 Task: Zoom out the location "Cleveland, Wisconisn, United States" two times.
Action: Mouse moved to (140, 284)
Screenshot: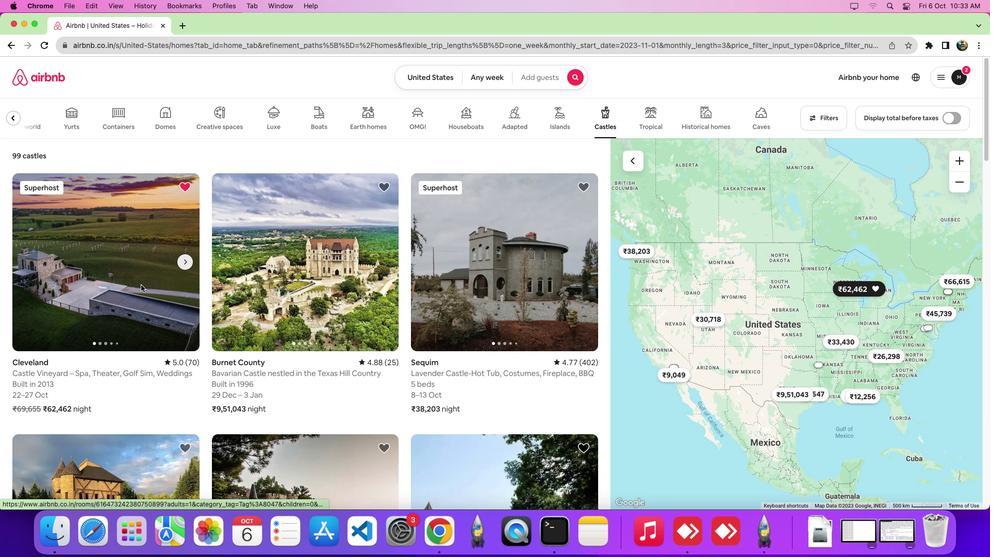 
Action: Mouse pressed left at (140, 284)
Screenshot: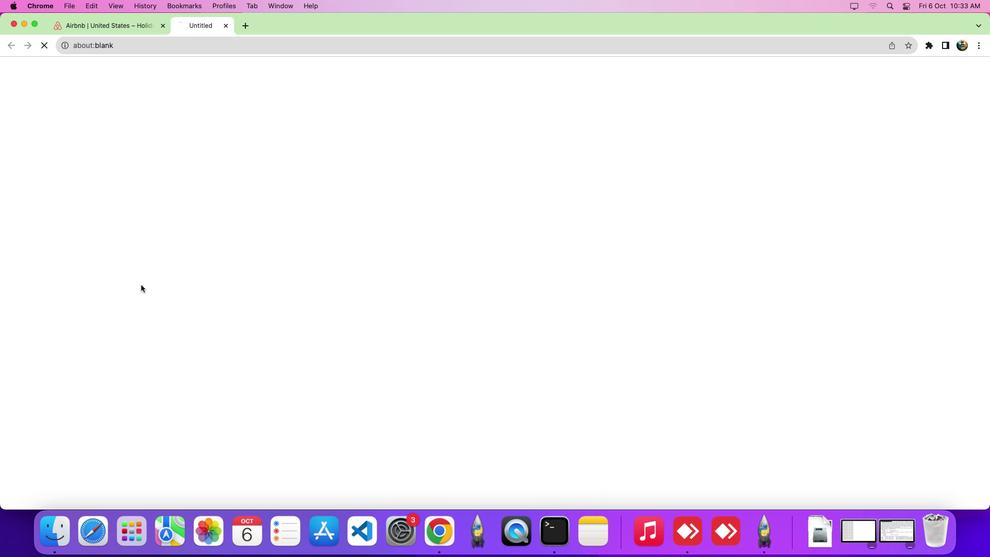 
Action: Mouse moved to (542, 315)
Screenshot: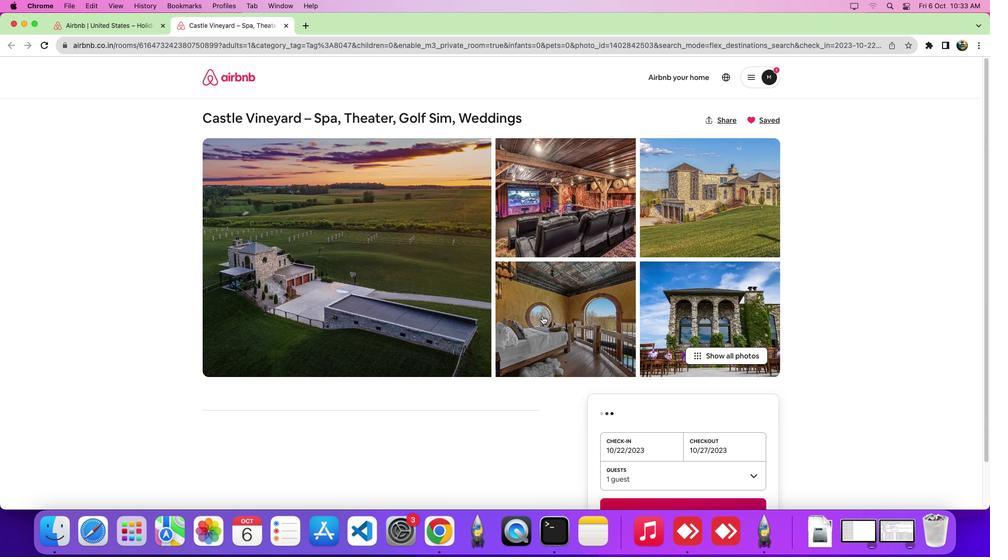 
Action: Mouse scrolled (542, 315) with delta (0, 0)
Screenshot: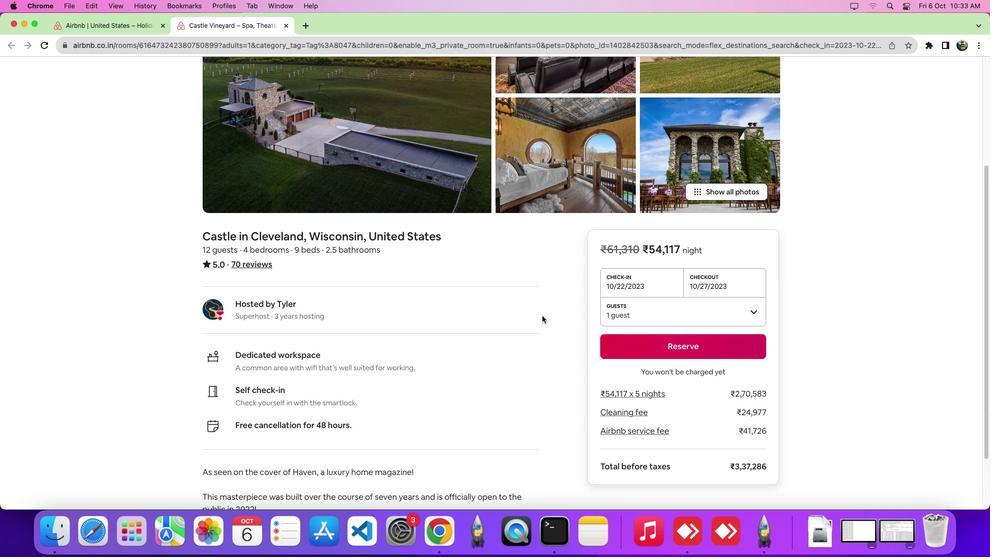 
Action: Mouse scrolled (542, 315) with delta (0, -1)
Screenshot: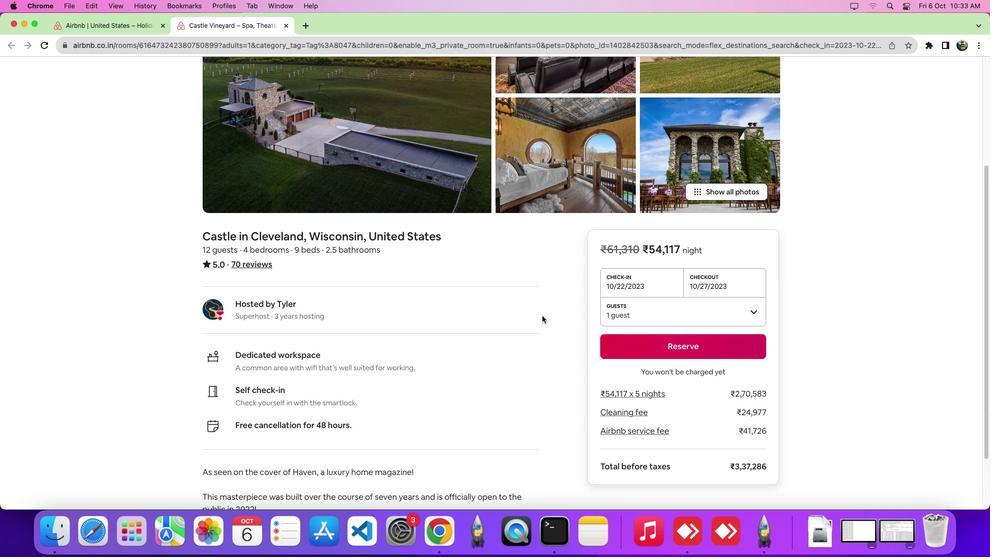 
Action: Mouse scrolled (542, 315) with delta (0, -4)
Screenshot: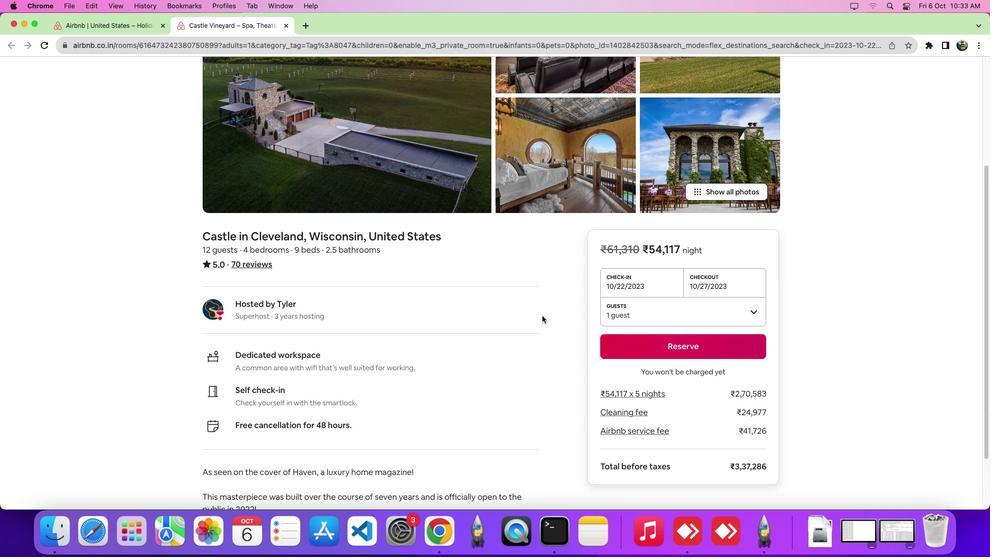 
Action: Mouse scrolled (542, 315) with delta (0, -7)
Screenshot: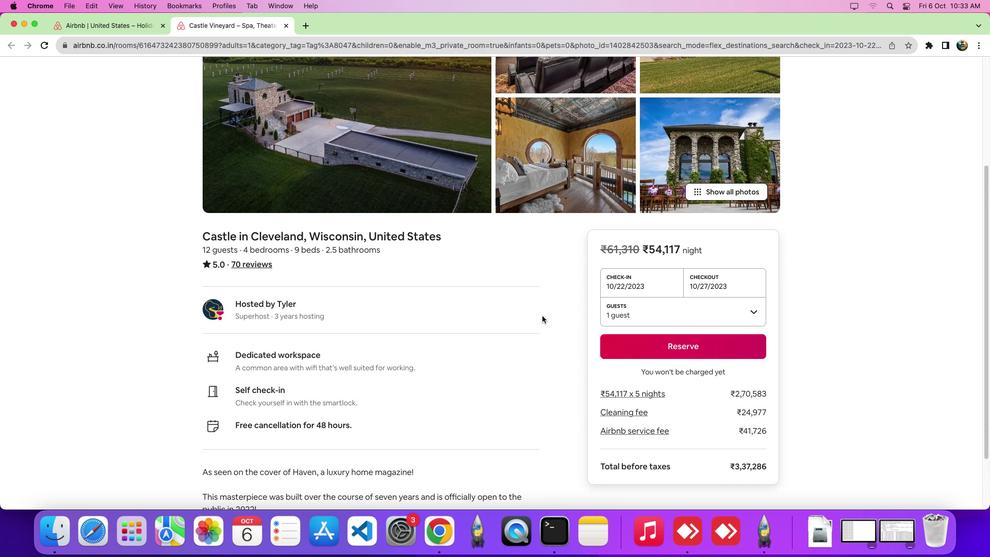 
Action: Mouse scrolled (542, 315) with delta (0, -7)
Screenshot: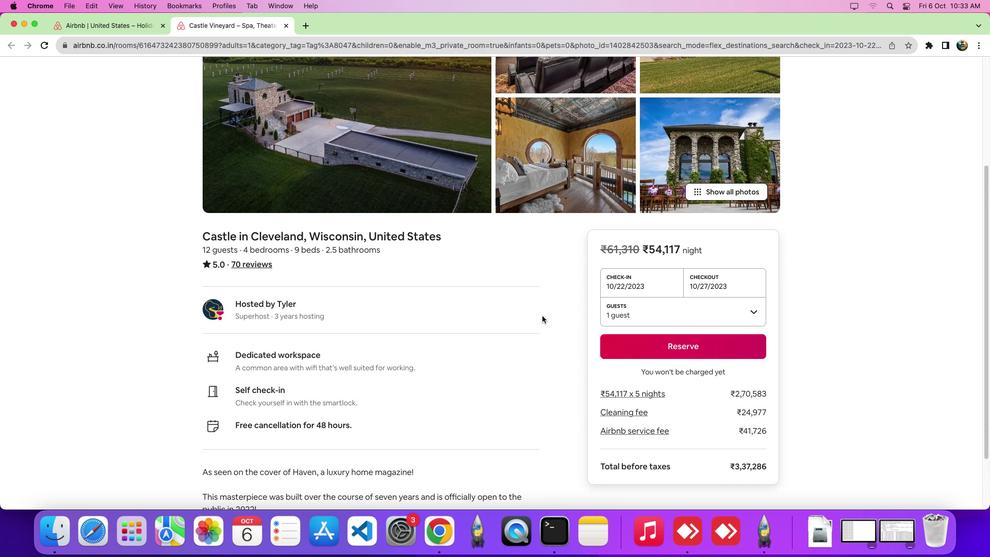 
Action: Mouse scrolled (542, 315) with delta (0, -8)
Screenshot: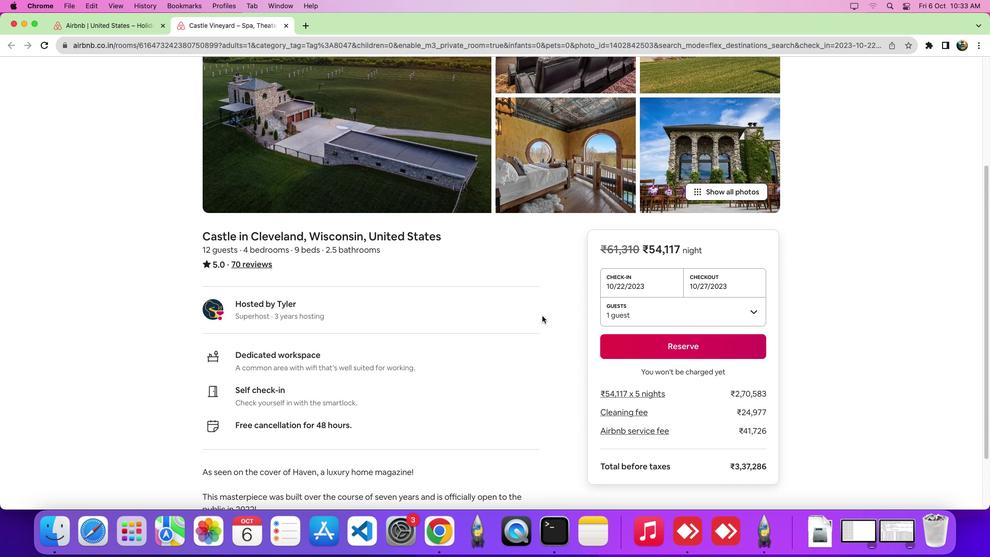 
Action: Mouse scrolled (542, 315) with delta (0, 0)
Screenshot: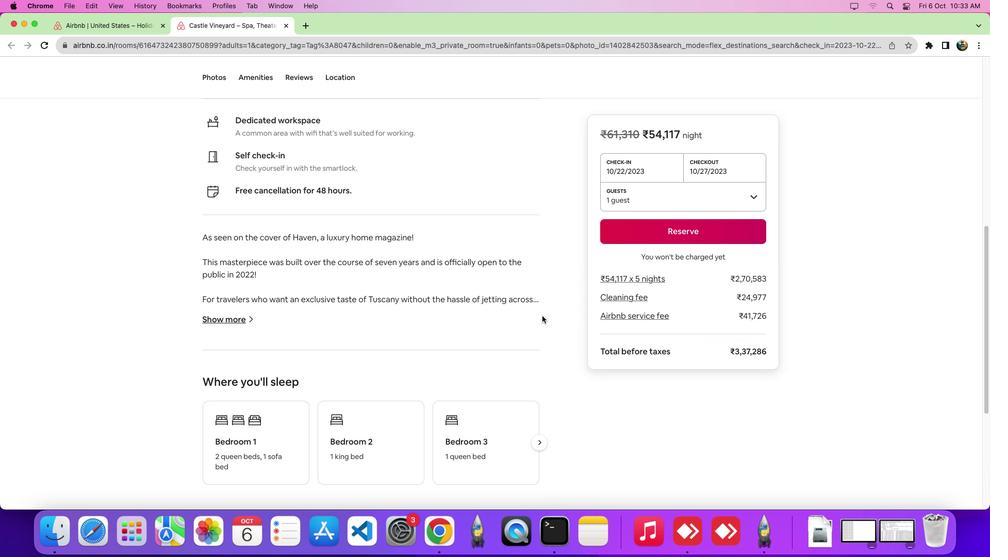 
Action: Mouse scrolled (542, 315) with delta (0, -1)
Screenshot: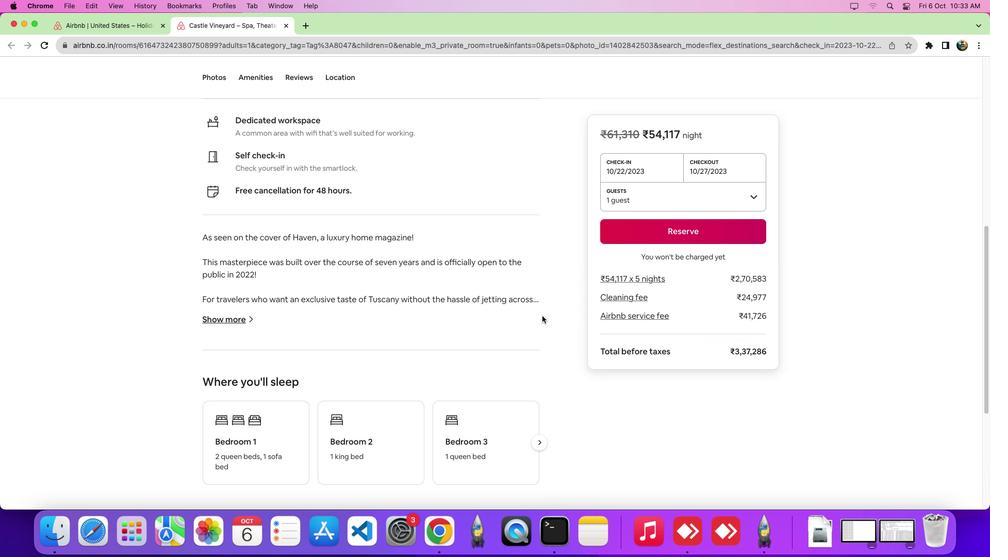 
Action: Mouse scrolled (542, 315) with delta (0, -5)
Screenshot: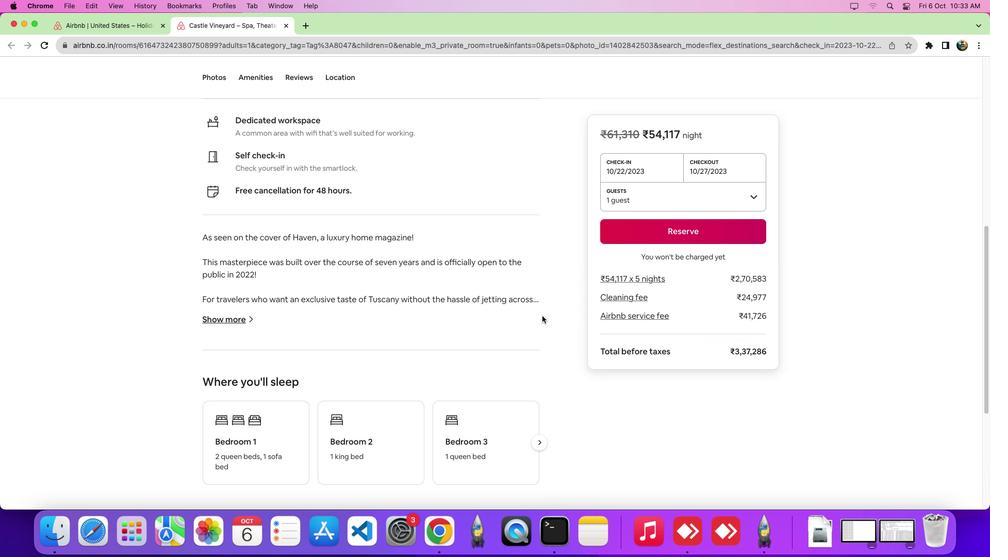 
Action: Mouse scrolled (542, 315) with delta (0, -7)
Screenshot: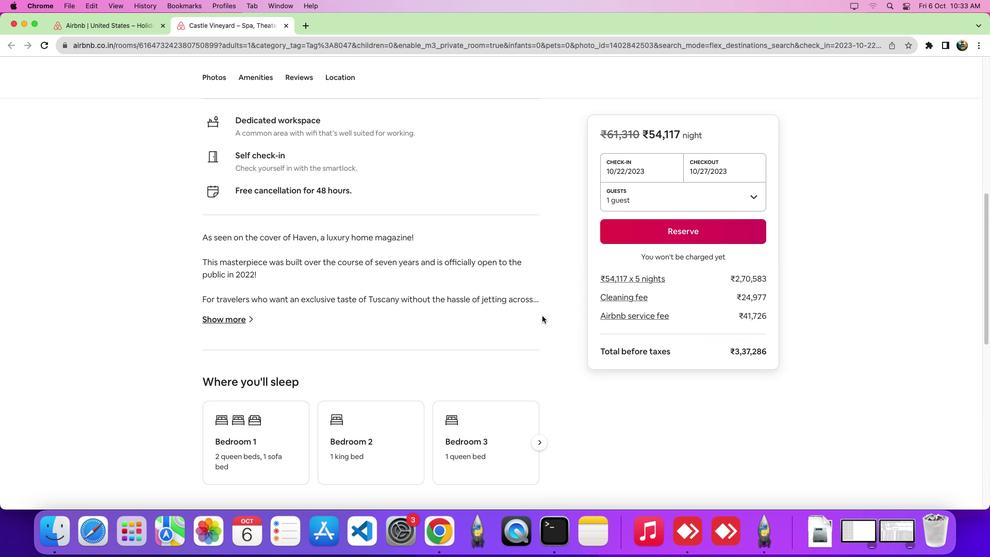 
Action: Mouse scrolled (542, 315) with delta (0, -8)
Screenshot: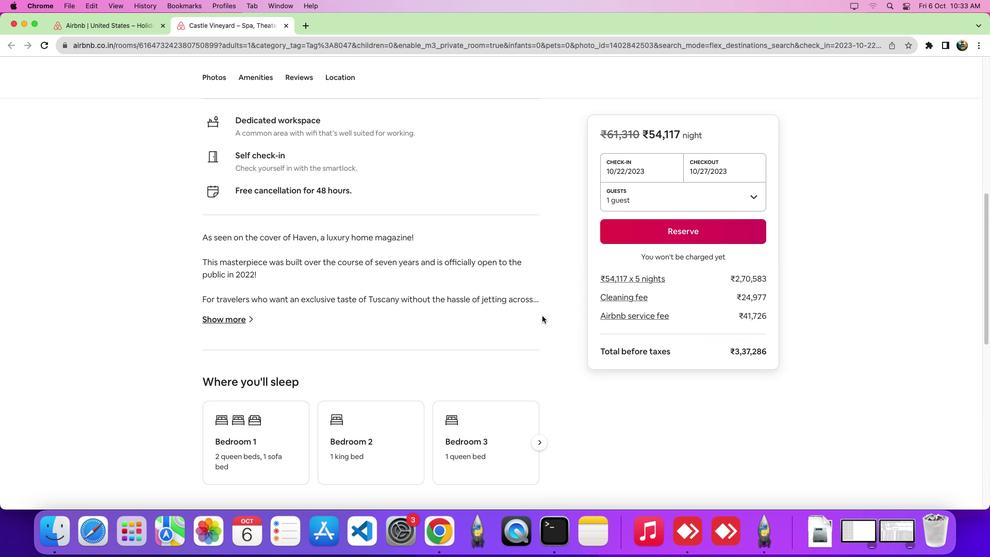
Action: Mouse scrolled (542, 315) with delta (0, -8)
Screenshot: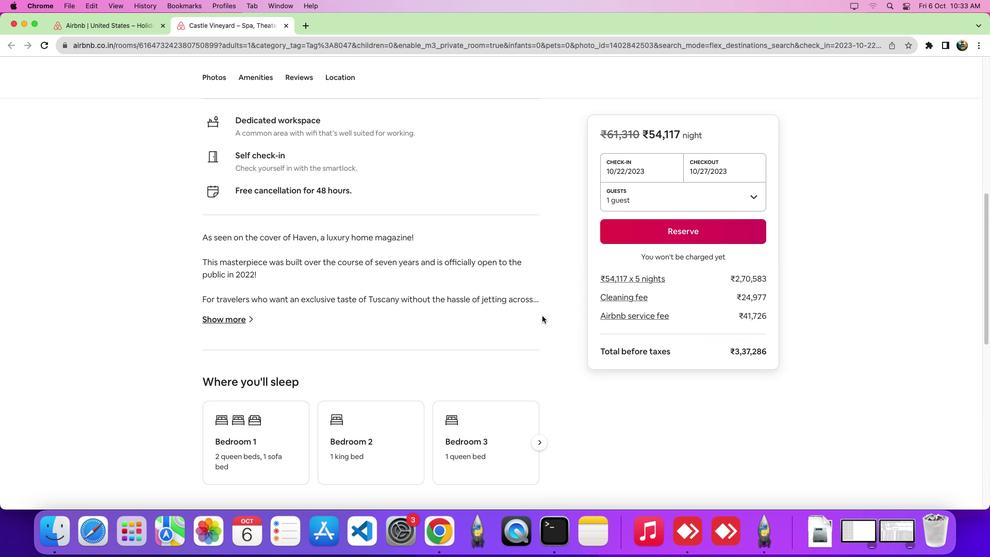 
Action: Mouse moved to (336, 75)
Screenshot: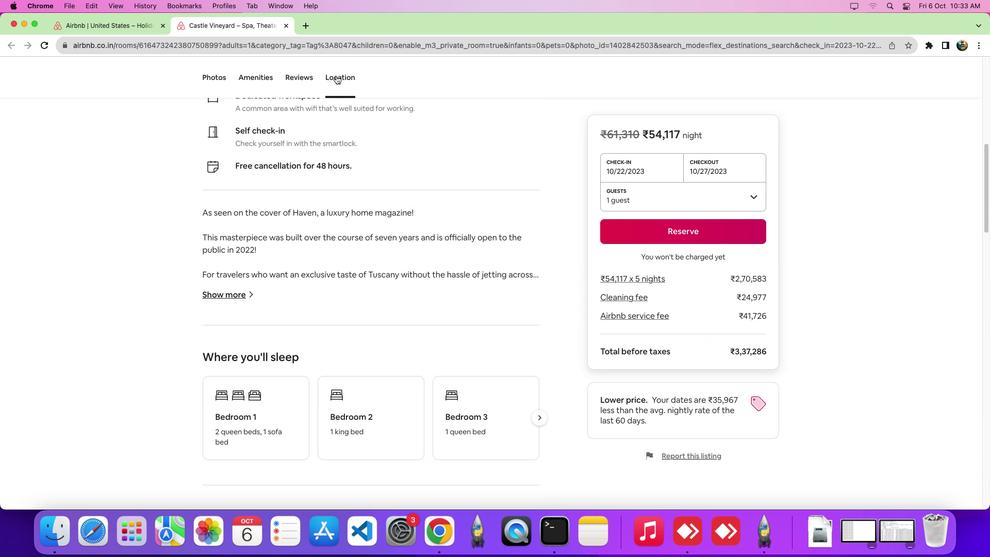 
Action: Mouse pressed left at (336, 75)
Screenshot: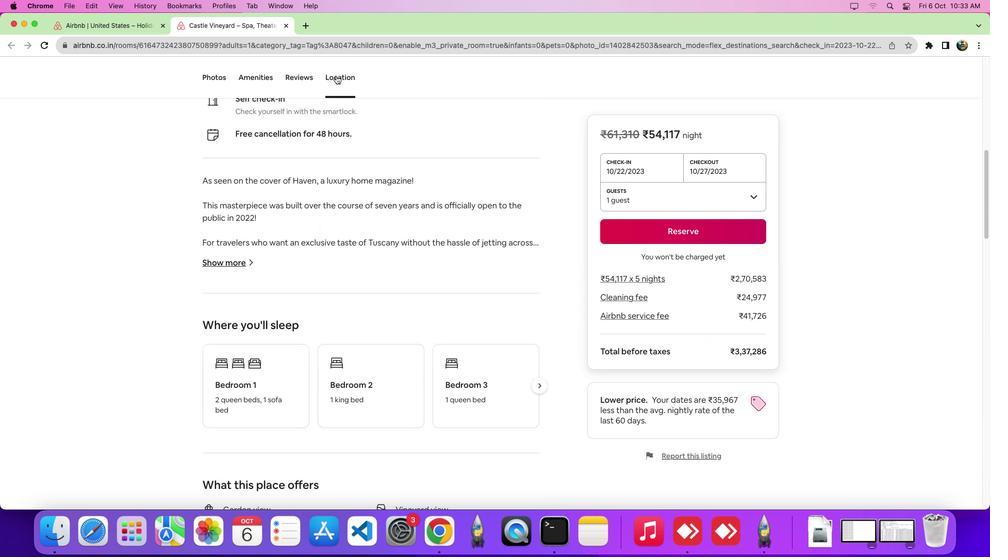 
Action: Mouse moved to (759, 240)
Screenshot: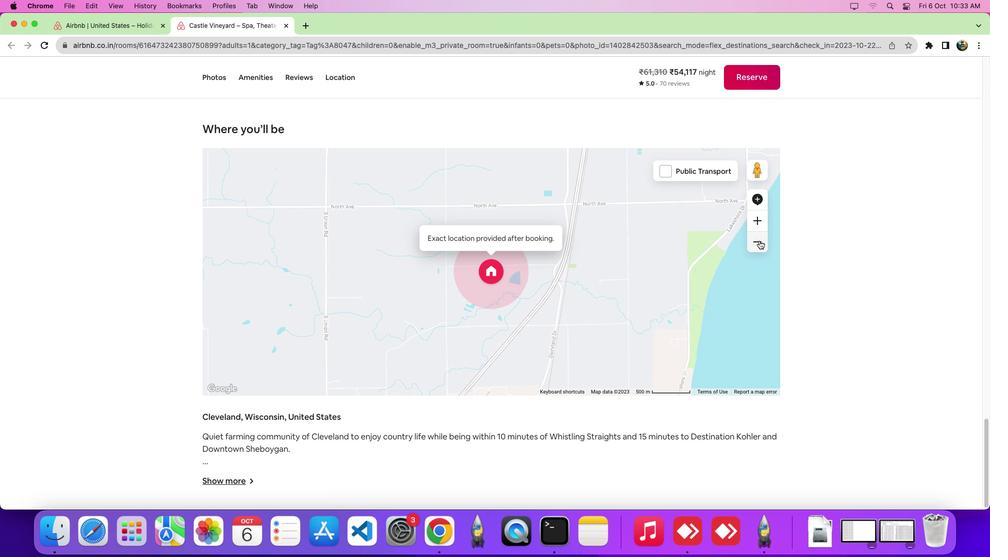 
Action: Mouse pressed left at (759, 240)
Screenshot: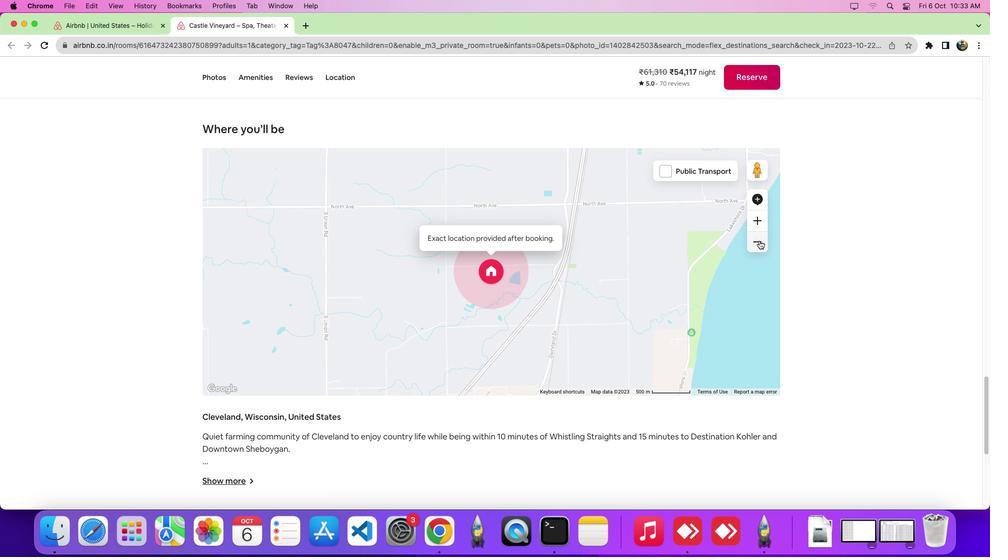
Action: Mouse pressed left at (759, 240)
Screenshot: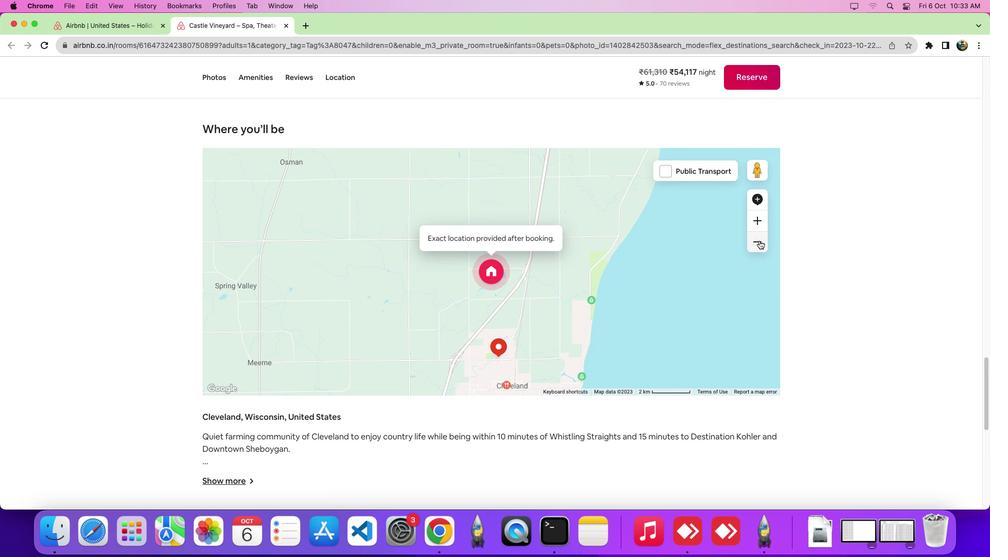
Action: Mouse moved to (759, 241)
Screenshot: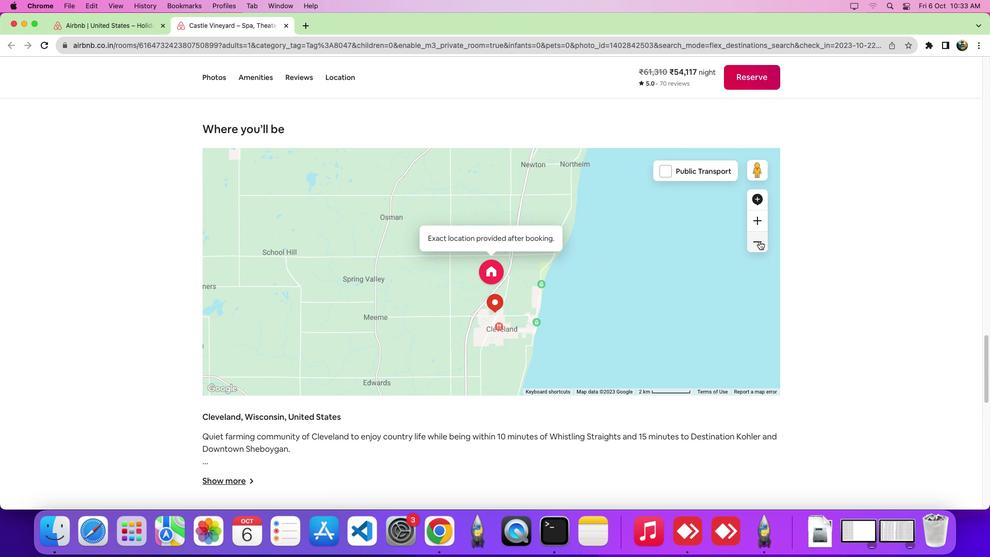 
